 Task: Save the heading 1 to my default style.
Action: Mouse moved to (404, 125)
Screenshot: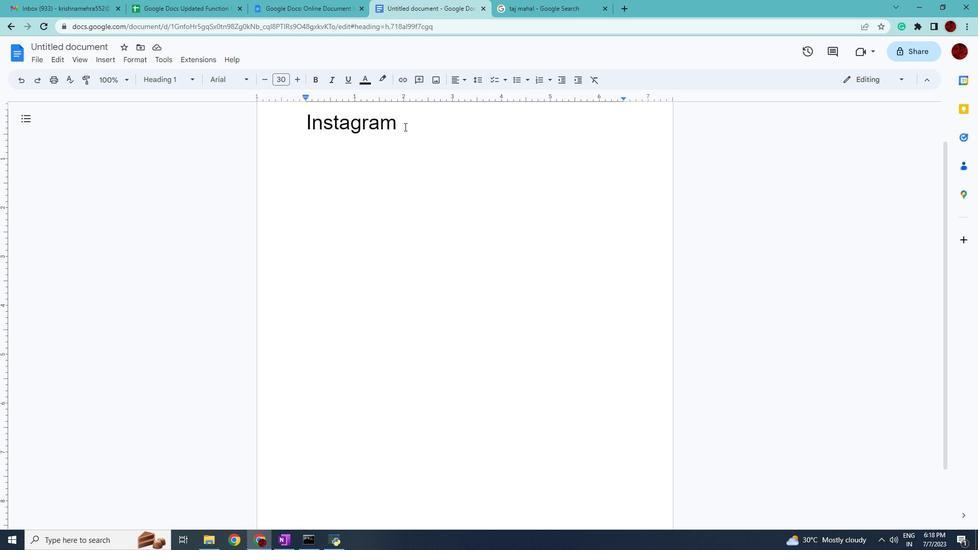 
Action: Mouse pressed left at (404, 125)
Screenshot: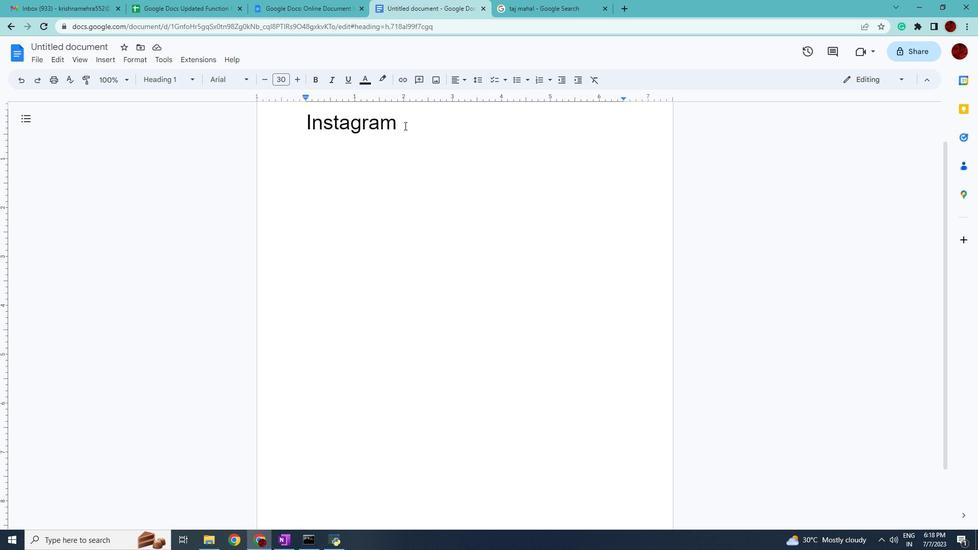 
Action: Mouse moved to (191, 80)
Screenshot: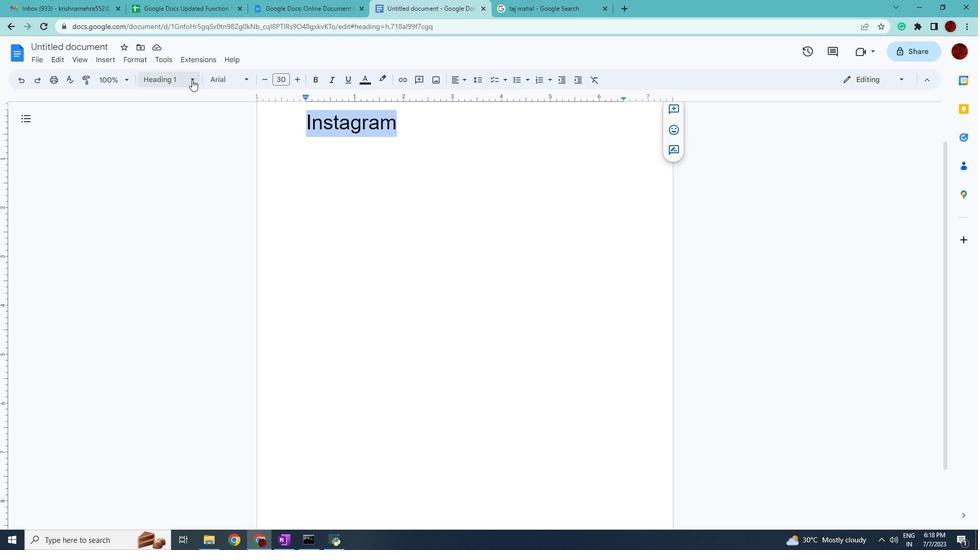 
Action: Mouse pressed left at (191, 80)
Screenshot: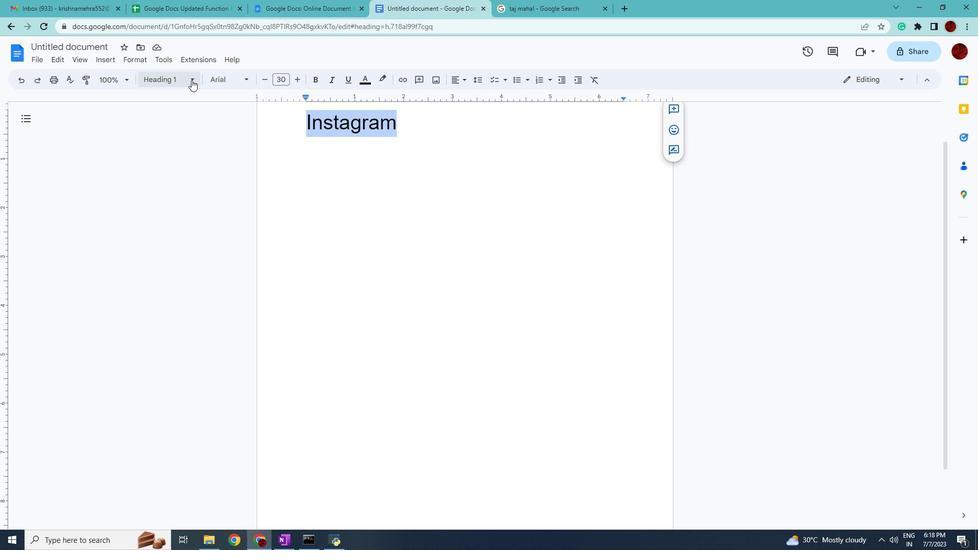 
Action: Mouse moved to (307, 359)
Screenshot: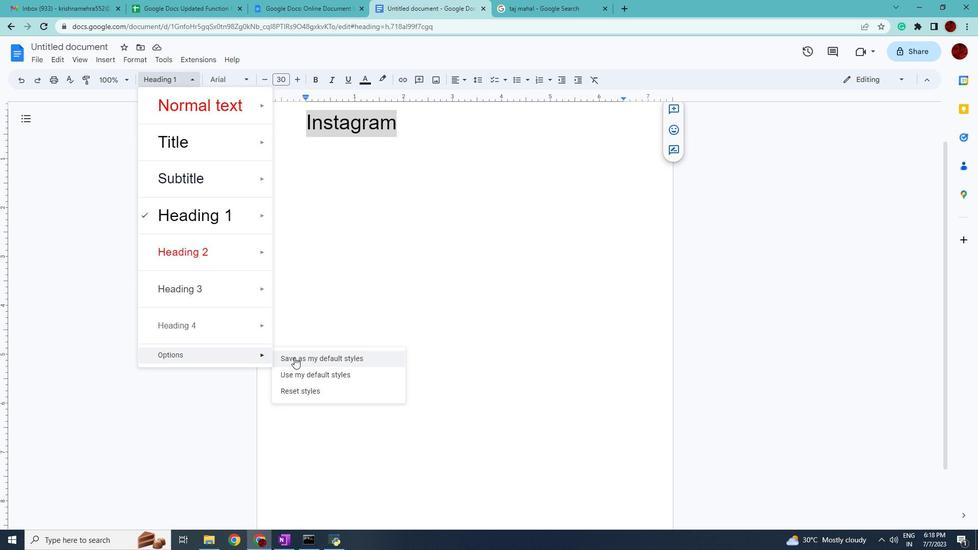 
Action: Mouse pressed left at (307, 359)
Screenshot: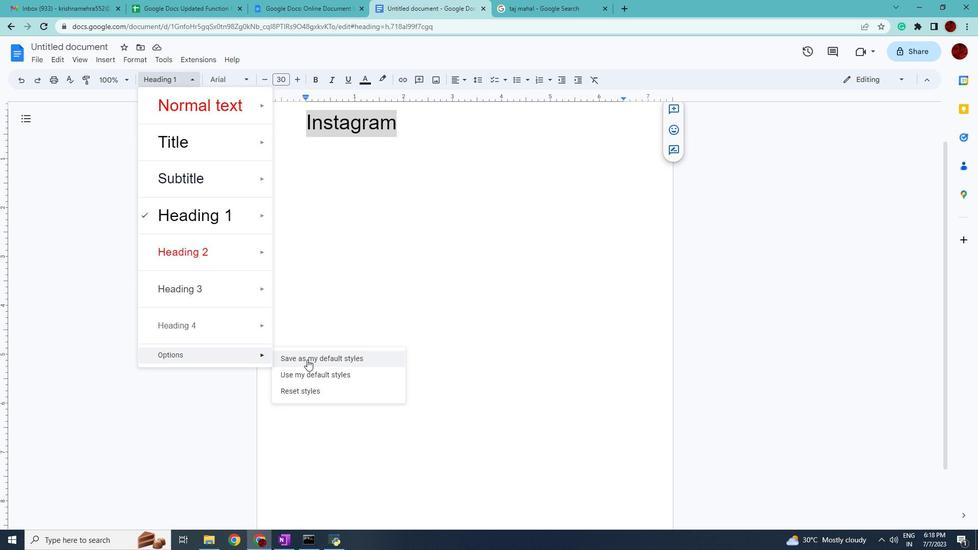 
